 Task: Change who can see your post to connection only.
Action: Mouse moved to (529, 141)
Screenshot: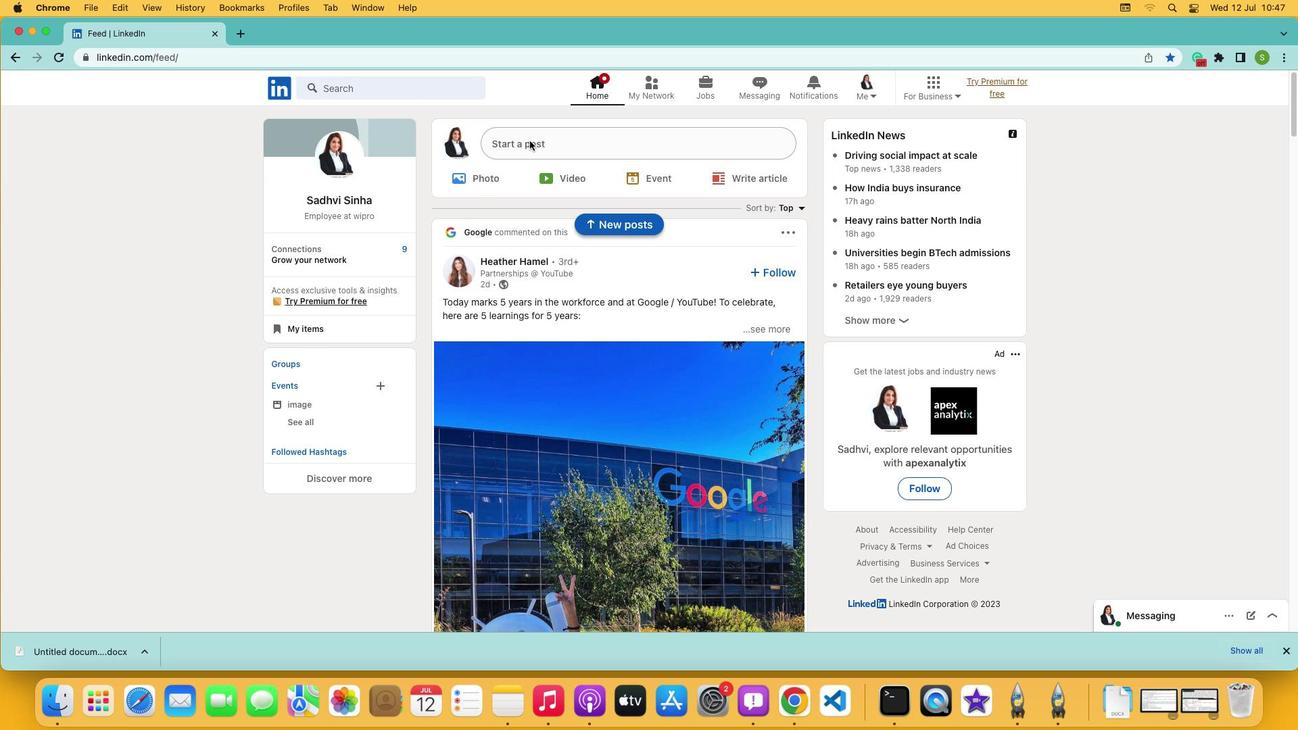
Action: Mouse pressed left at (529, 141)
Screenshot: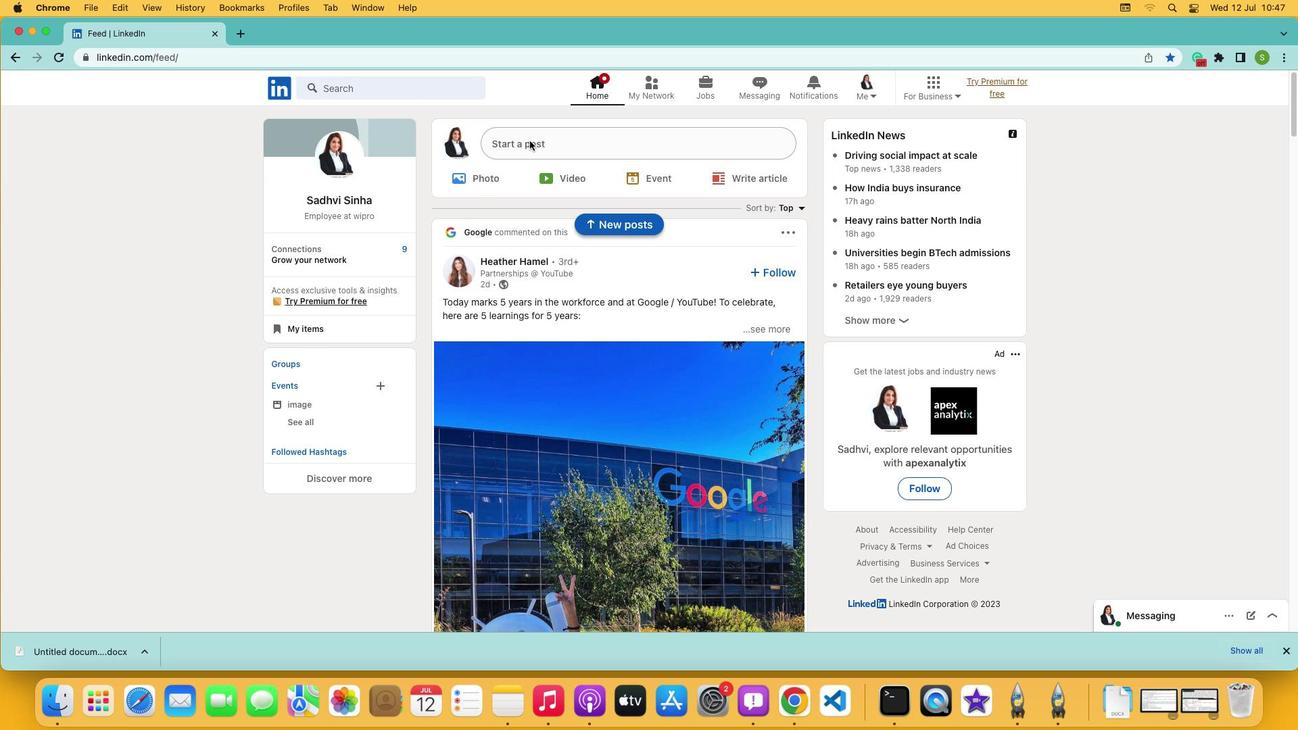 
Action: Mouse pressed left at (529, 141)
Screenshot: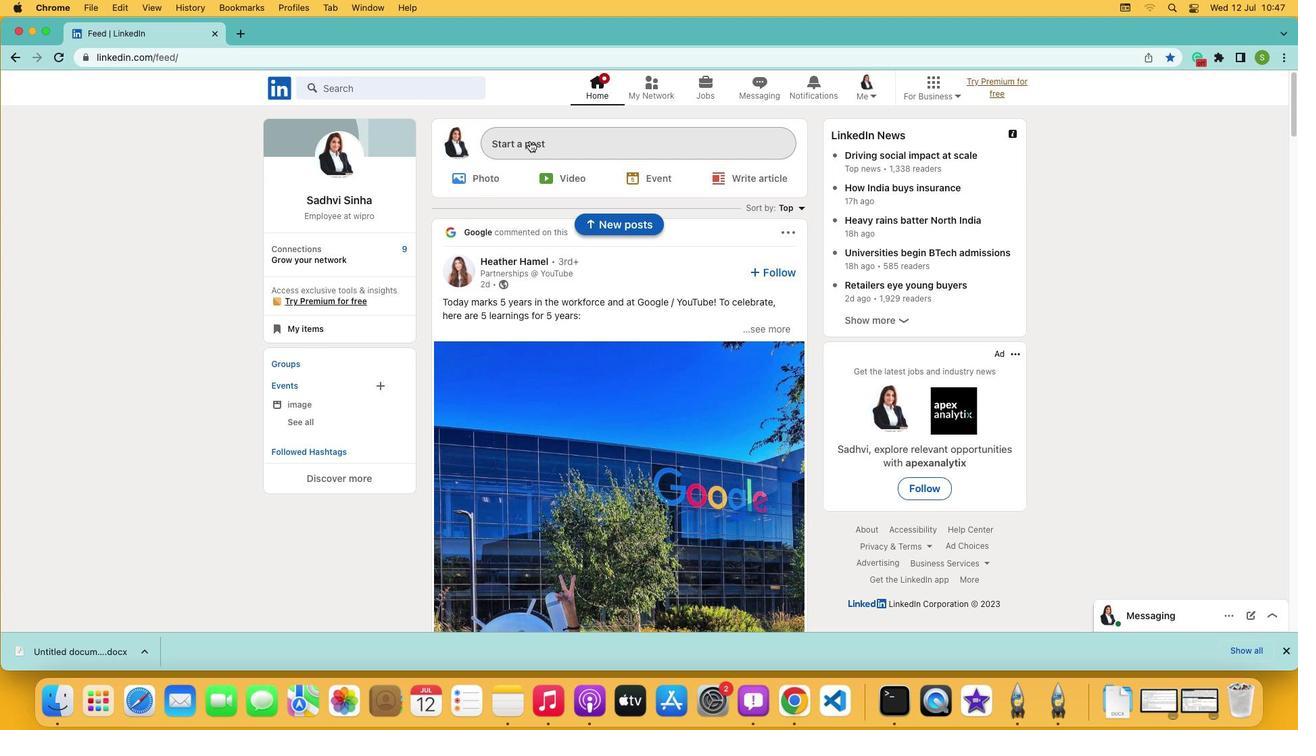 
Action: Mouse moved to (492, 137)
Screenshot: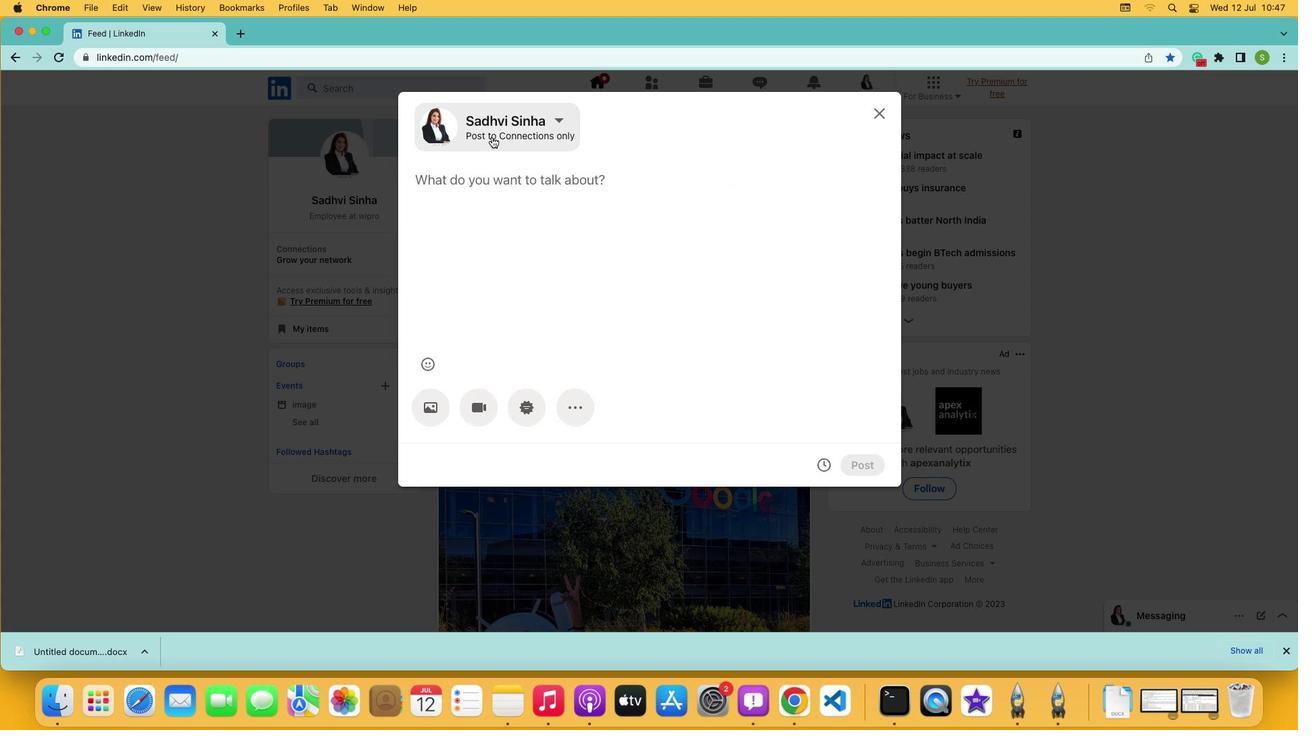 
Action: Mouse pressed left at (492, 137)
Screenshot: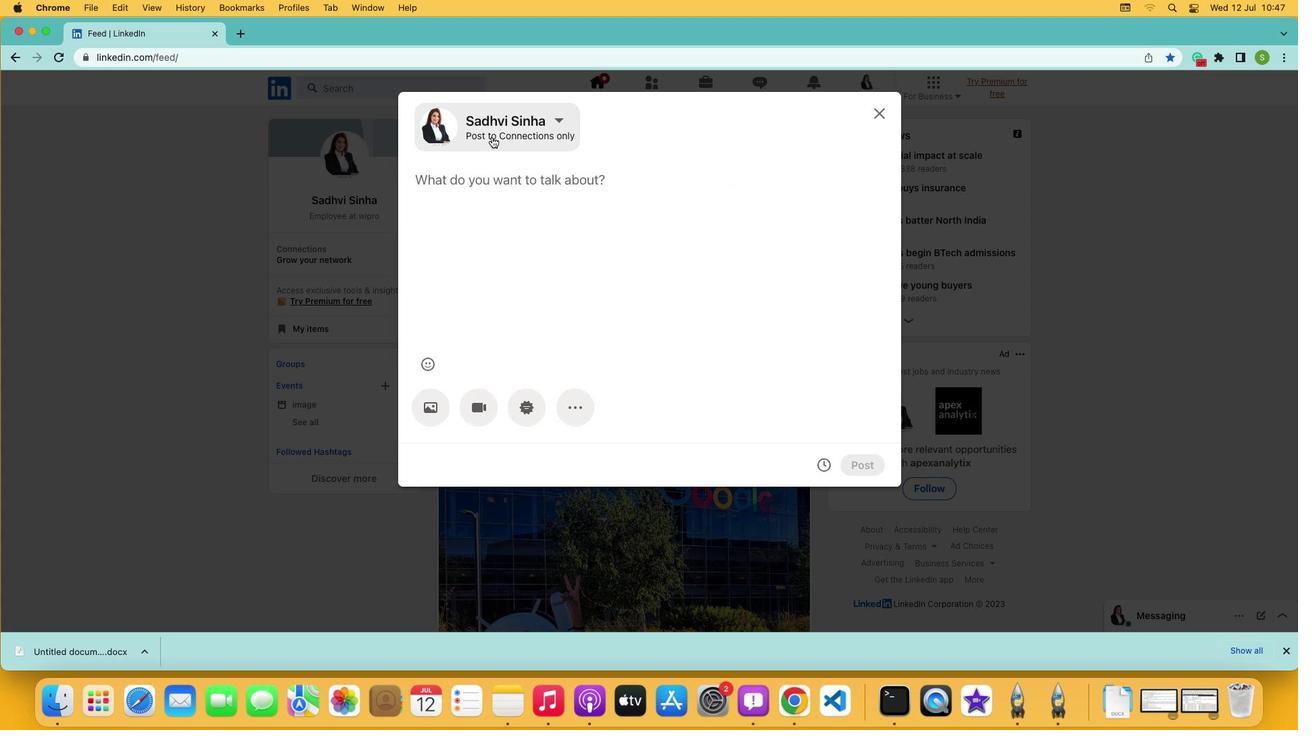 
Action: Mouse moved to (810, 250)
Screenshot: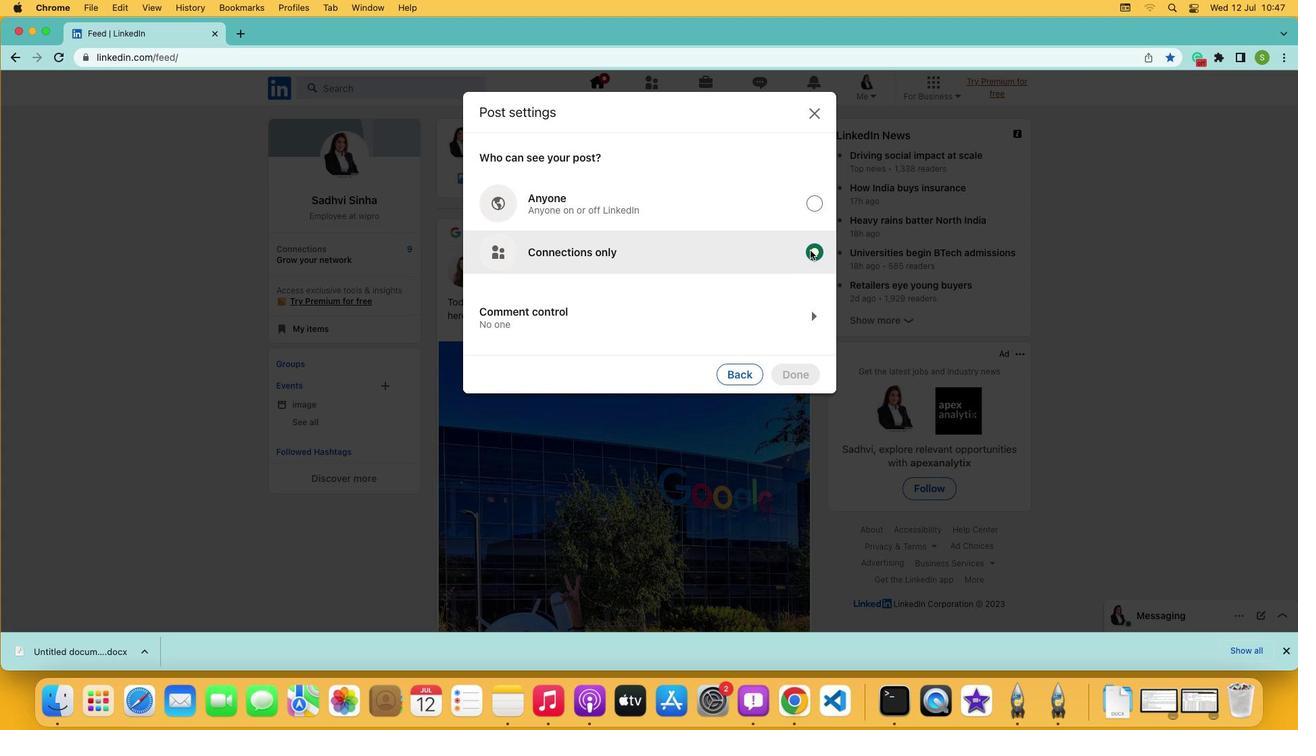 
Action: Mouse pressed left at (810, 250)
Screenshot: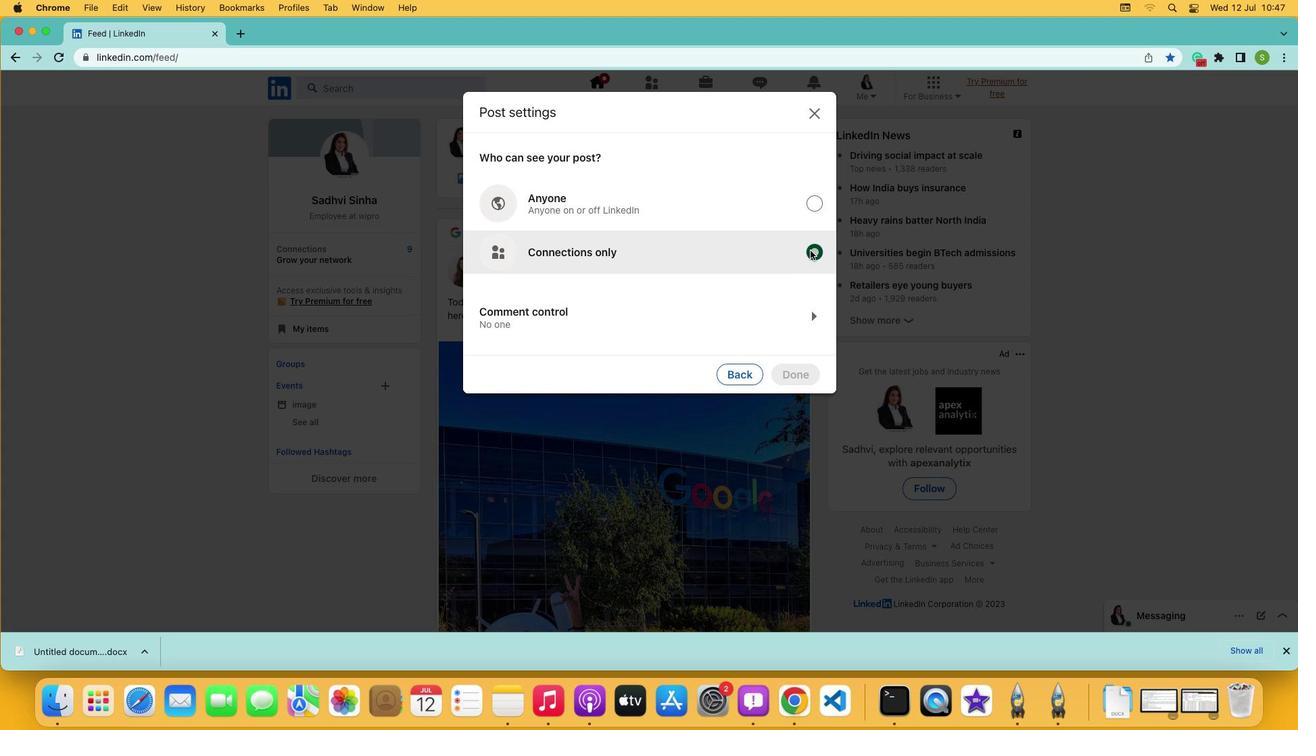 
Action: Mouse moved to (786, 373)
Screenshot: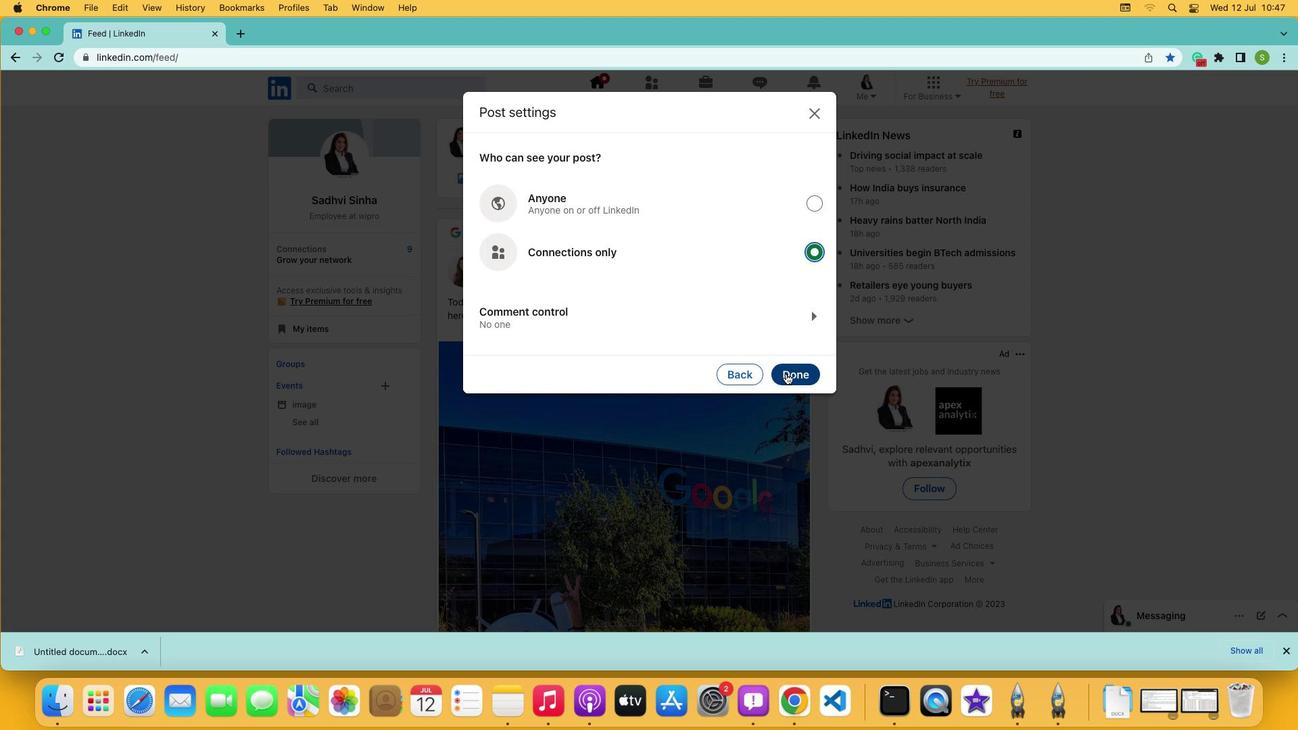 
Action: Mouse pressed left at (786, 373)
Screenshot: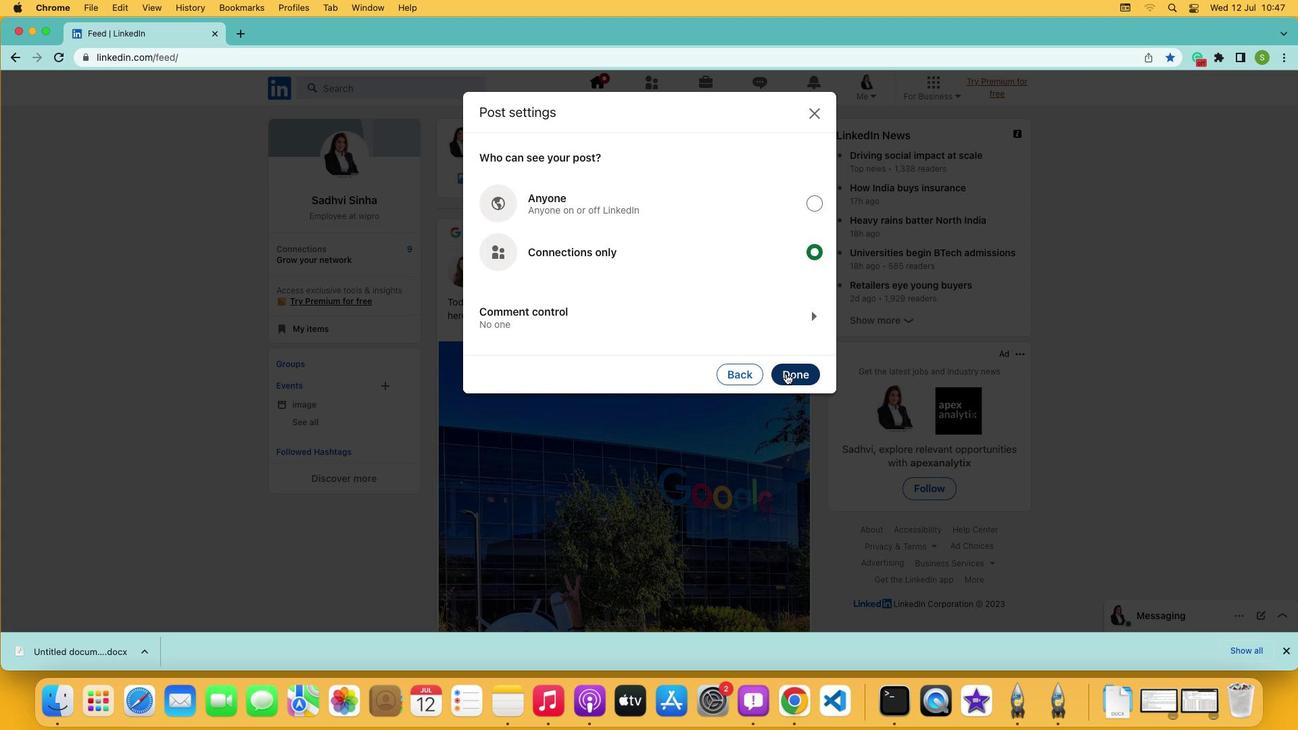 
Action: Mouse moved to (757, 380)
Screenshot: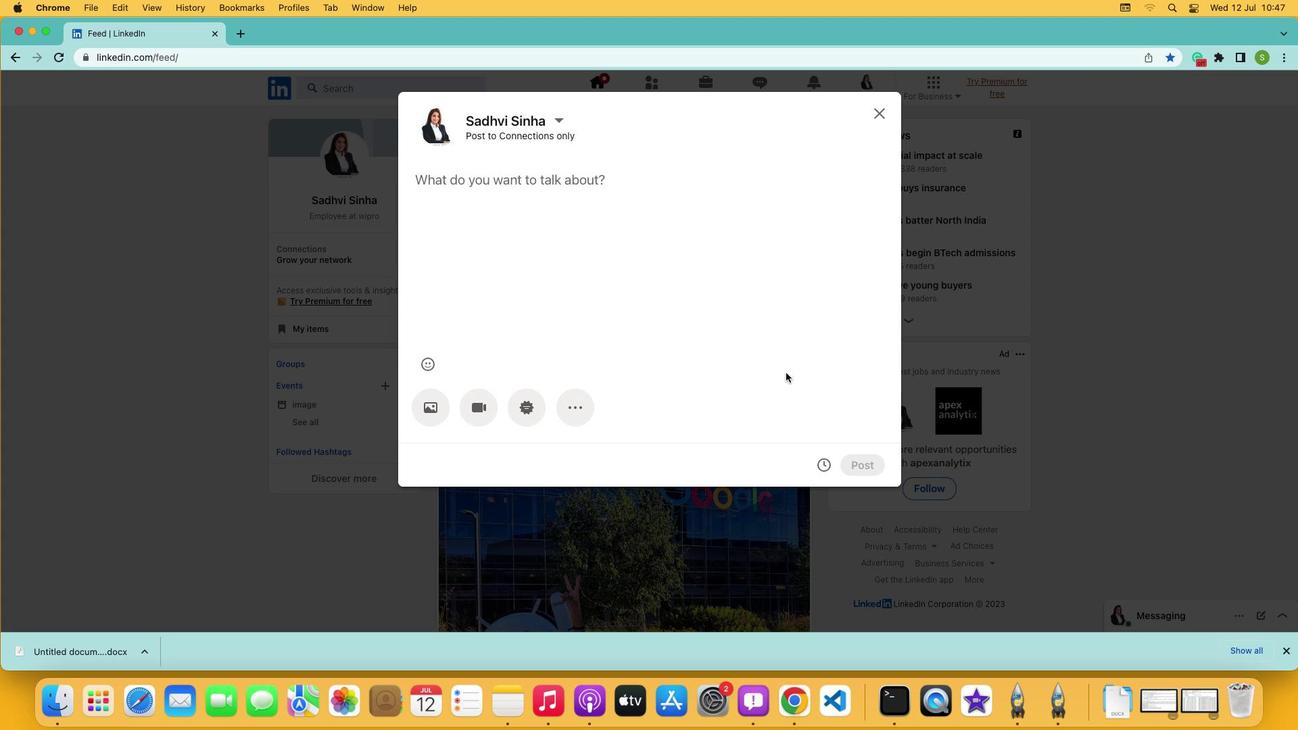 
